 Task: Set the RTCP (Local) port in real-time protocol input to 2.
Action: Mouse moved to (94, 11)
Screenshot: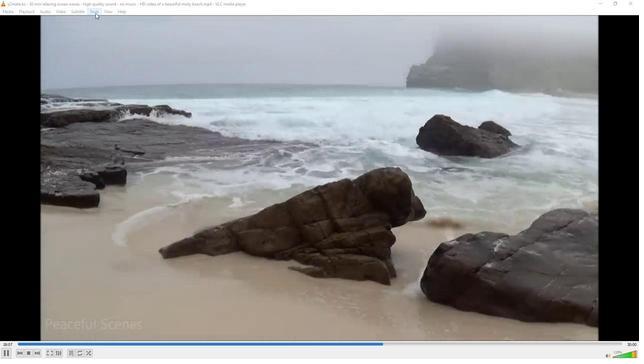 
Action: Mouse pressed left at (94, 11)
Screenshot: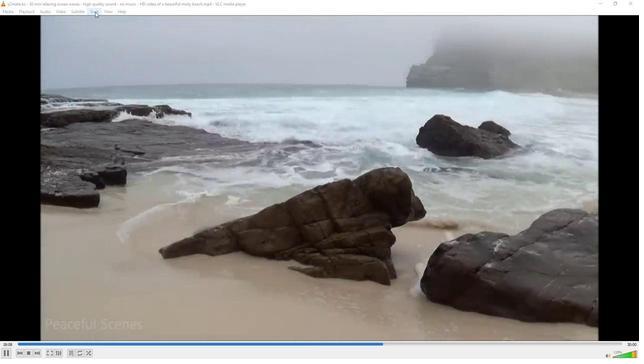 
Action: Mouse moved to (125, 95)
Screenshot: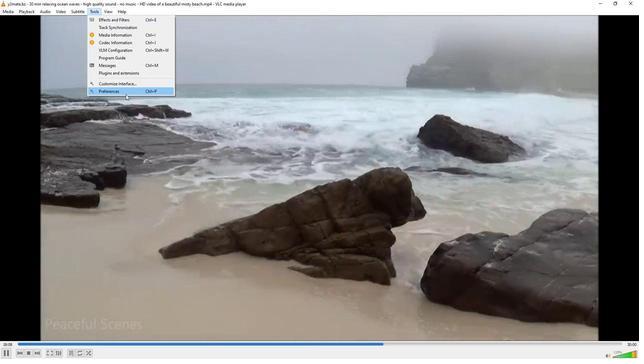
Action: Mouse pressed left at (125, 95)
Screenshot: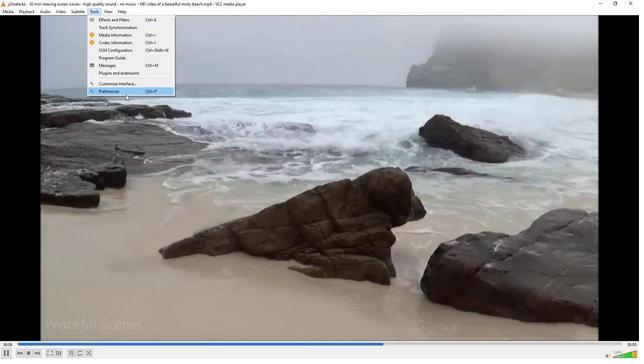 
Action: Mouse moved to (170, 276)
Screenshot: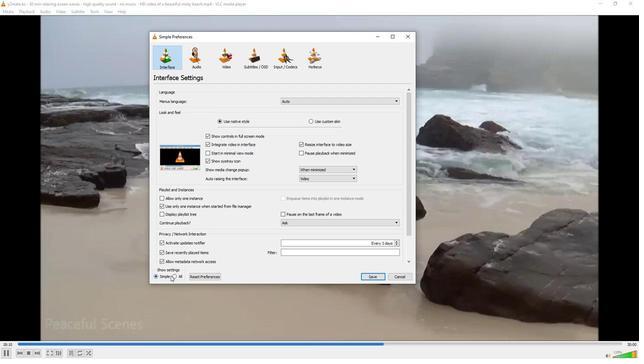 
Action: Mouse pressed left at (170, 276)
Screenshot: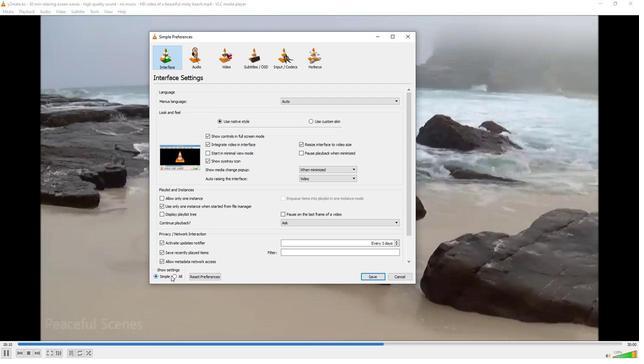 
Action: Mouse moved to (172, 276)
Screenshot: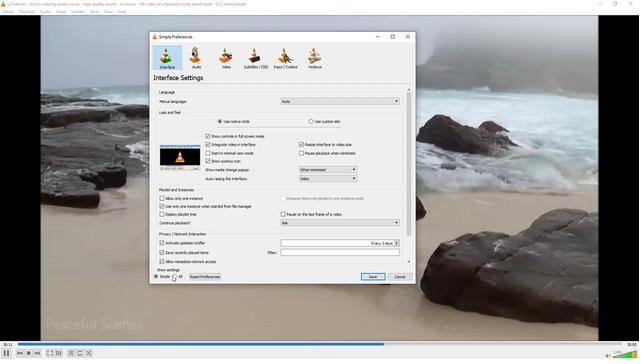 
Action: Mouse pressed left at (172, 276)
Screenshot: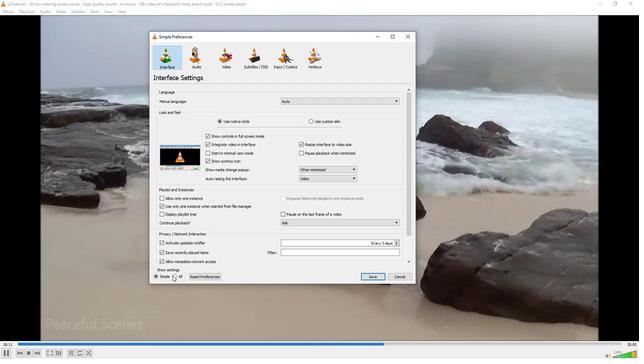 
Action: Mouse moved to (164, 182)
Screenshot: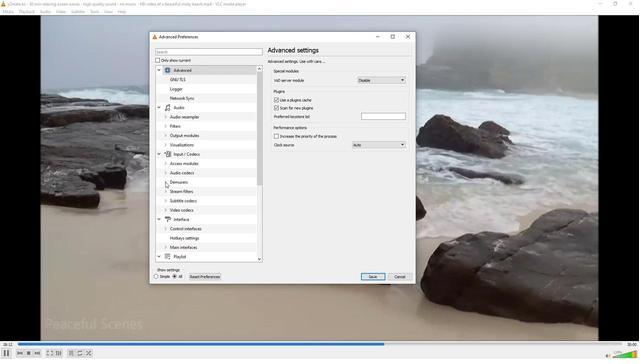 
Action: Mouse pressed left at (164, 182)
Screenshot: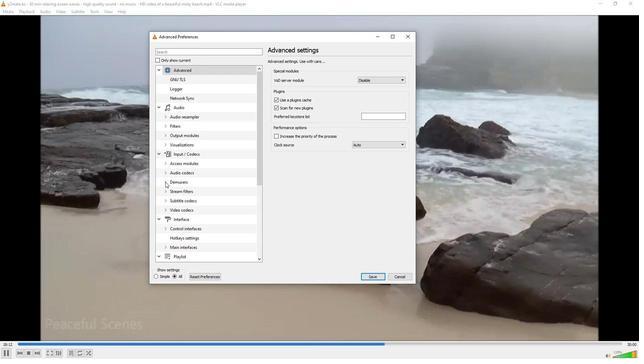 
Action: Mouse moved to (178, 206)
Screenshot: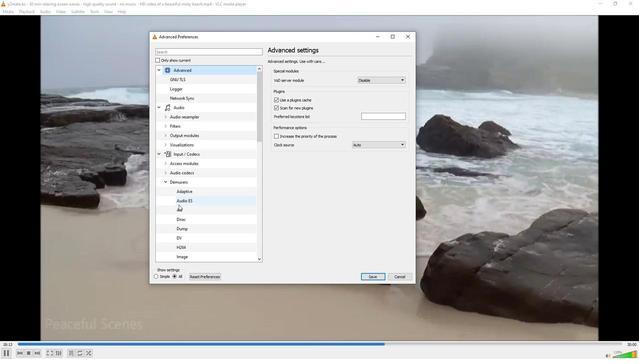 
Action: Mouse scrolled (178, 205) with delta (0, 0)
Screenshot: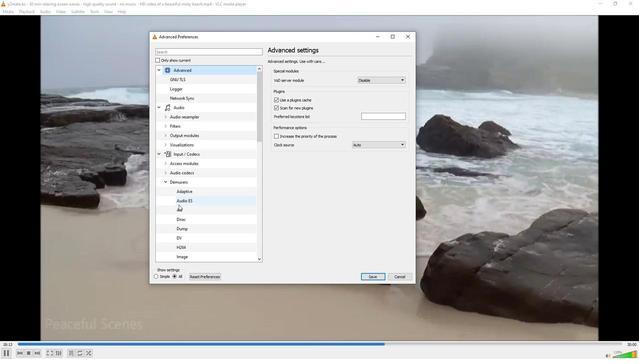 
Action: Mouse moved to (178, 206)
Screenshot: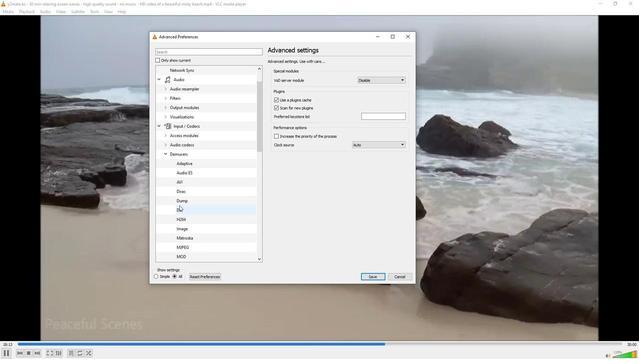 
Action: Mouse scrolled (178, 205) with delta (0, 0)
Screenshot: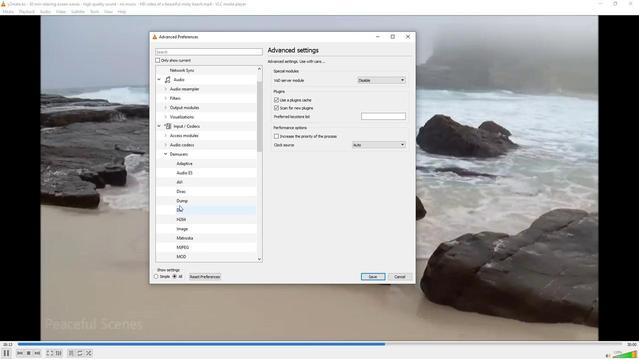 
Action: Mouse scrolled (178, 205) with delta (0, 0)
Screenshot: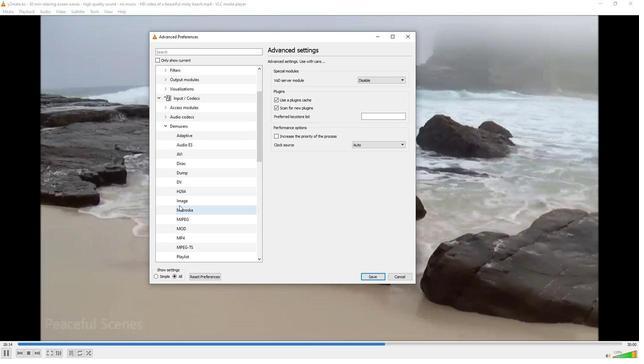
Action: Mouse scrolled (178, 205) with delta (0, 0)
Screenshot: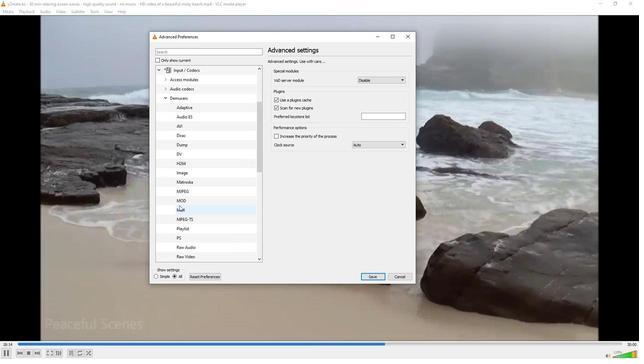 
Action: Mouse moved to (188, 239)
Screenshot: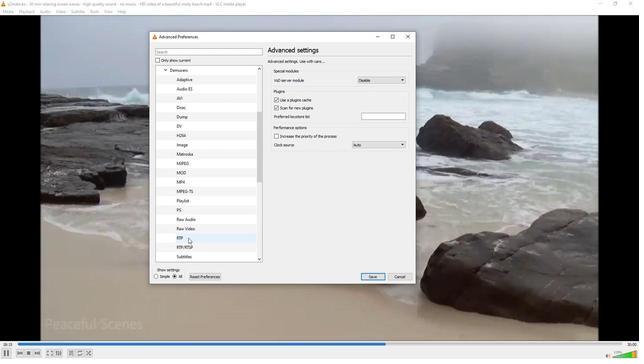 
Action: Mouse pressed left at (188, 239)
Screenshot: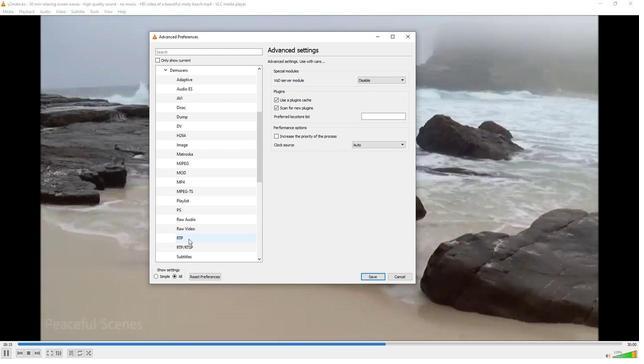 
Action: Mouse moved to (404, 70)
Screenshot: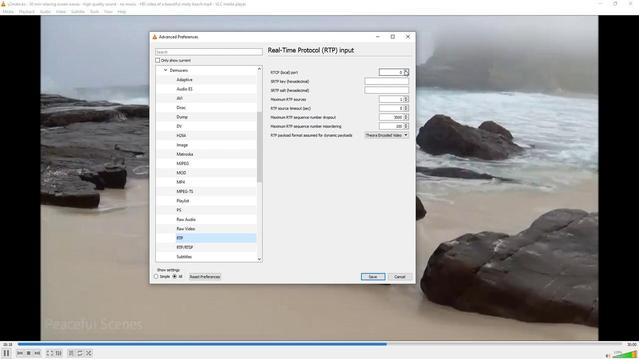 
Action: Mouse pressed left at (404, 70)
Screenshot: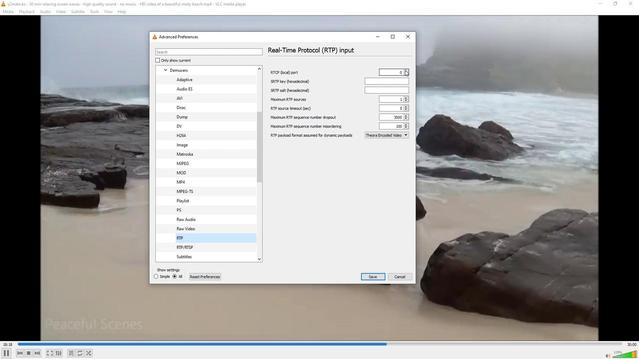 
Action: Mouse pressed left at (404, 70)
Screenshot: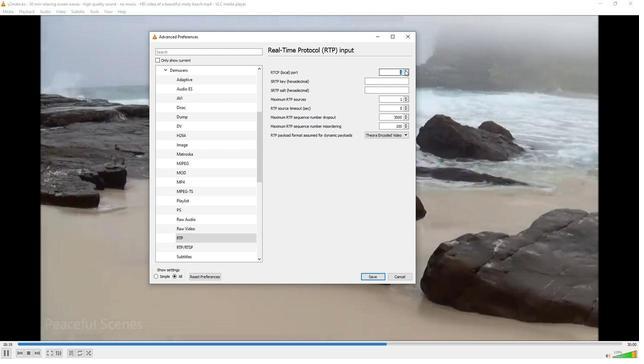 
Action: Mouse moved to (377, 114)
Screenshot: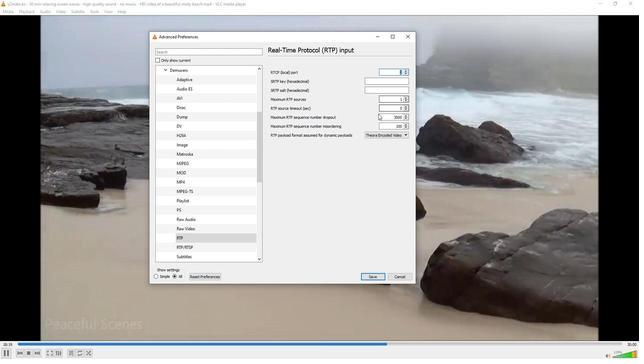 
